 Task: Set the scheduling conditions so that the invitees can't schedule within 1 day of an event start time.
Action: Mouse pressed left at (163, 361)
Screenshot: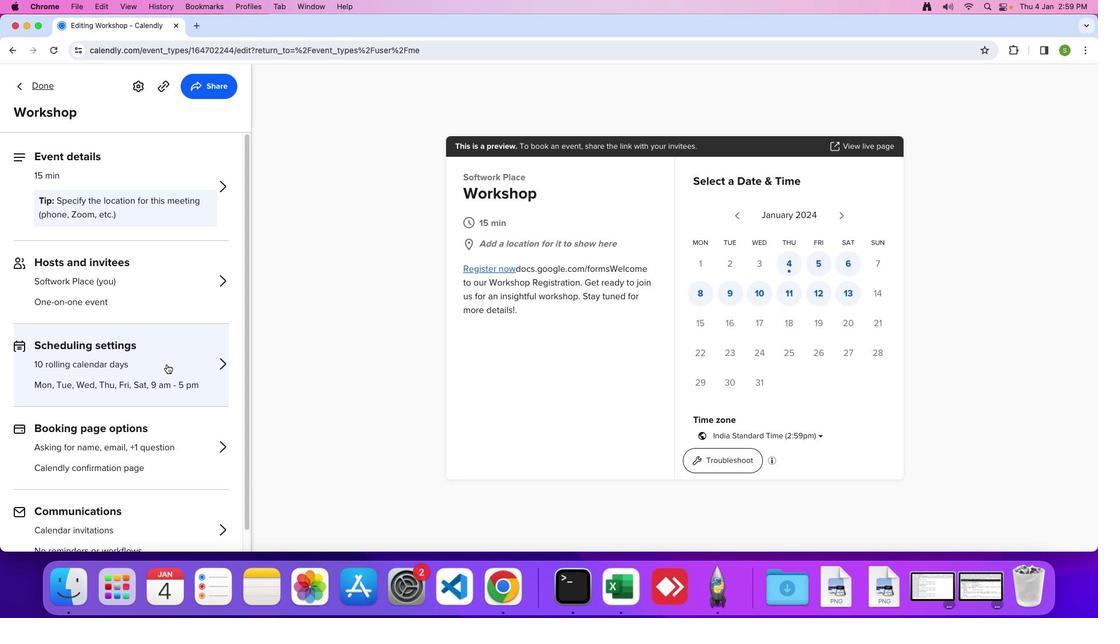 
Action: Mouse moved to (122, 418)
Screenshot: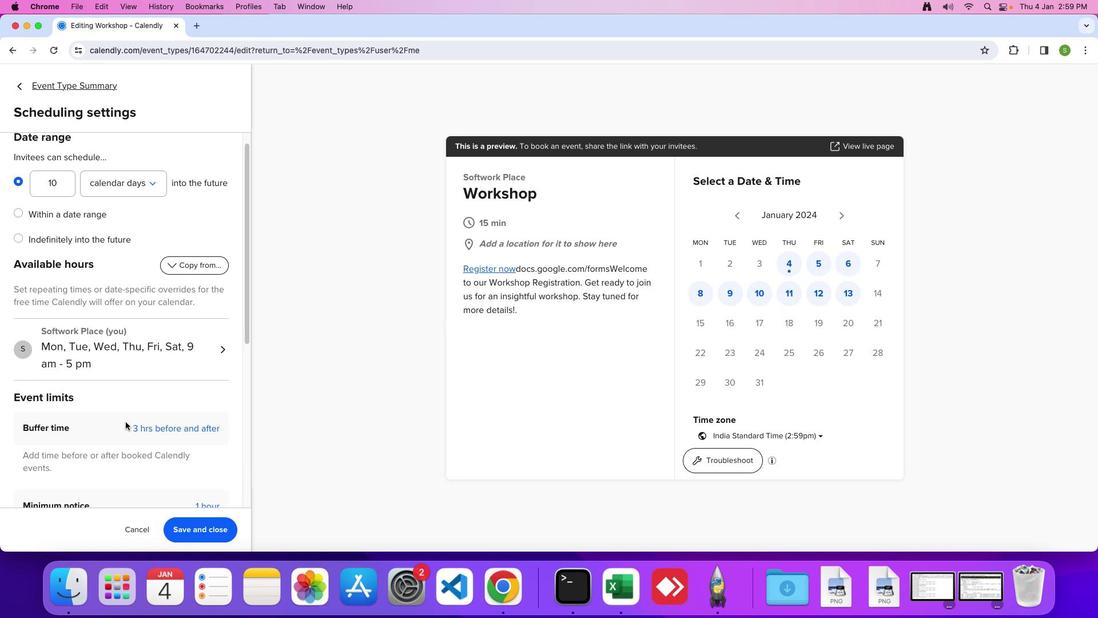 
Action: Mouse scrolled (122, 418) with delta (-2, -3)
Screenshot: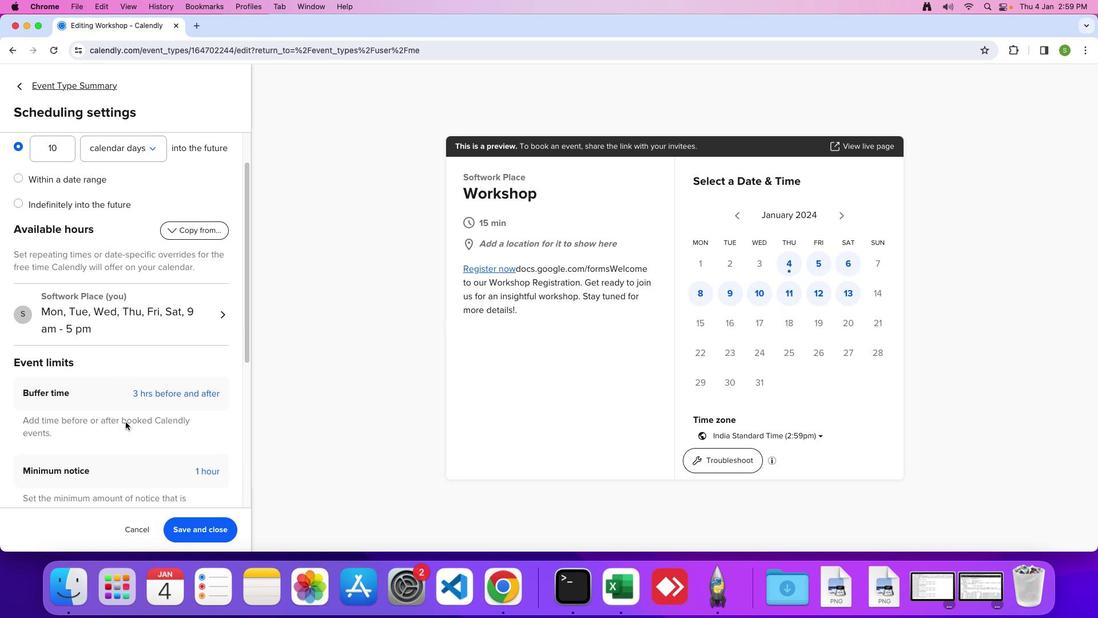 
Action: Mouse scrolled (122, 418) with delta (-2, -3)
Screenshot: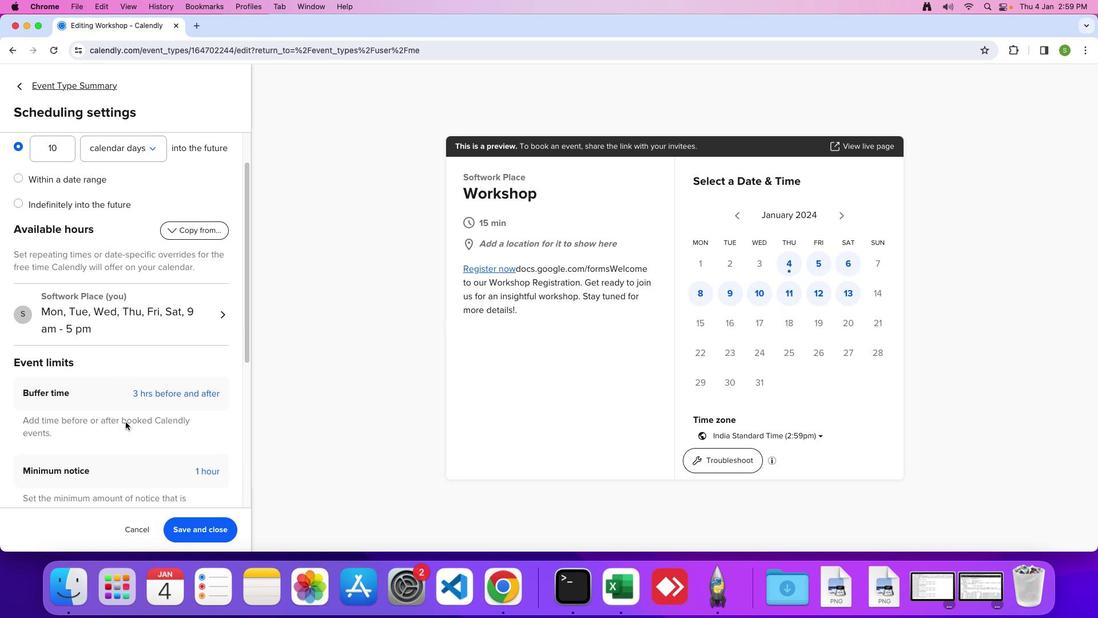 
Action: Mouse moved to (122, 418)
Screenshot: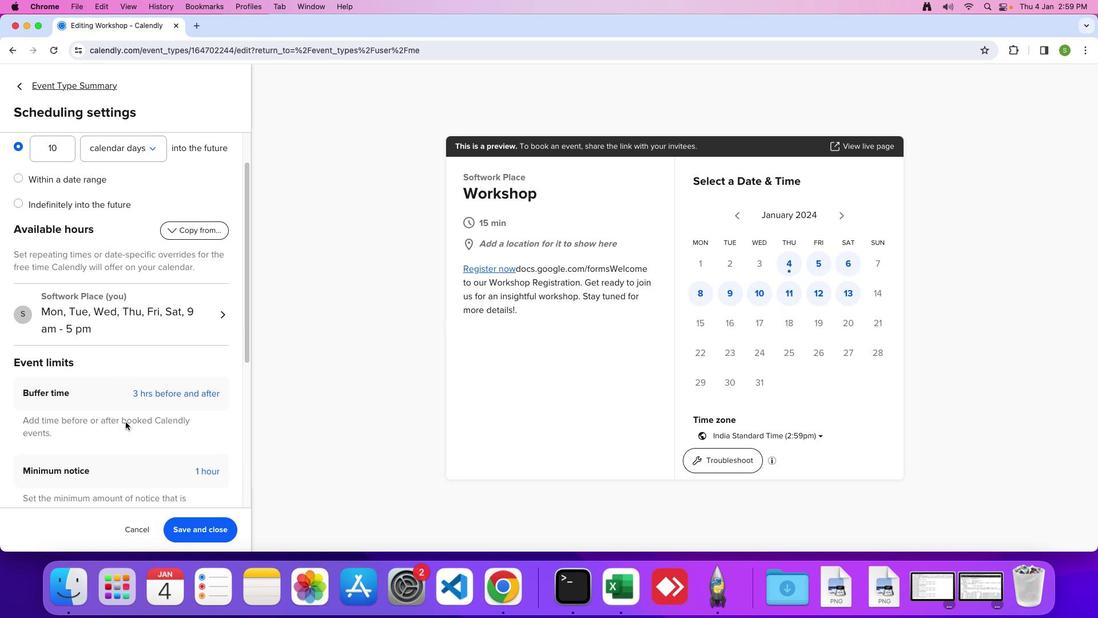 
Action: Mouse scrolled (122, 418) with delta (-2, -5)
Screenshot: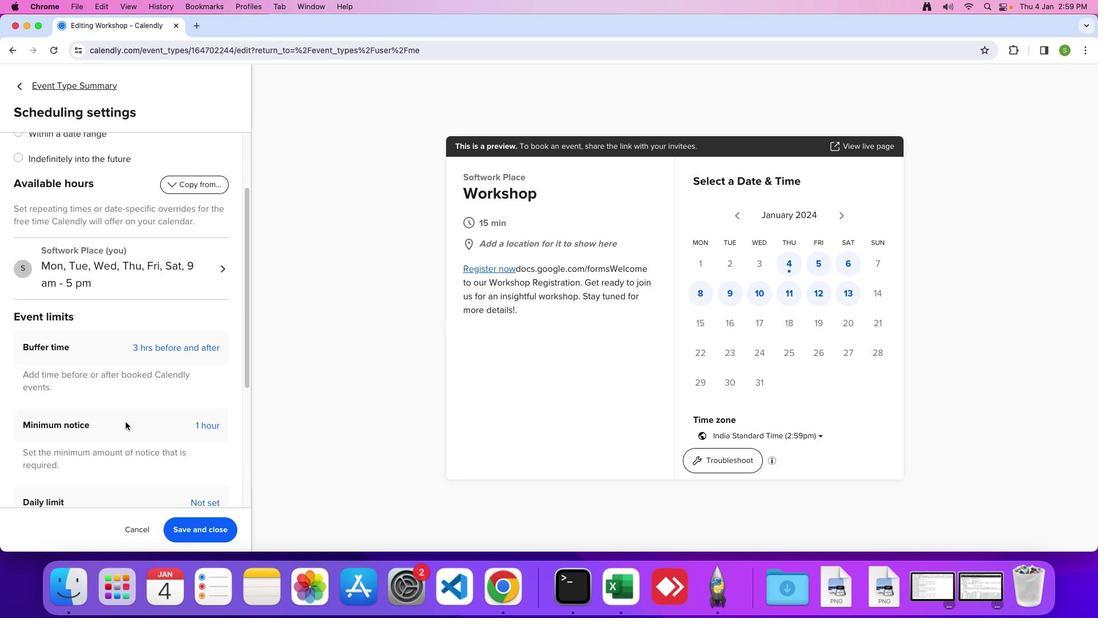 
Action: Mouse moved to (122, 418)
Screenshot: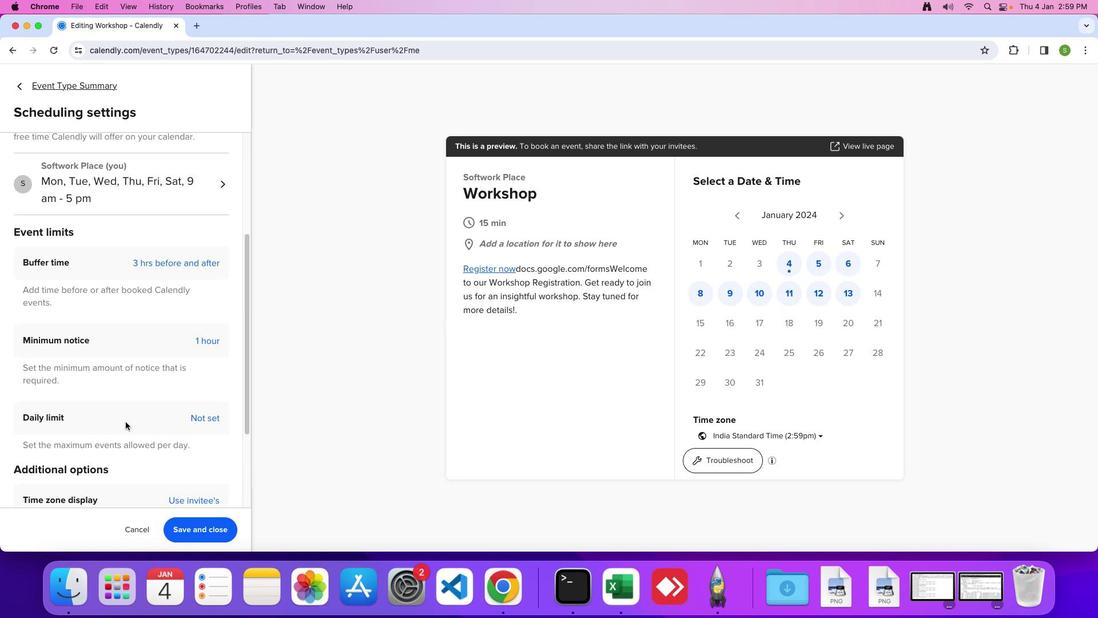 
Action: Mouse scrolled (122, 418) with delta (-2, -5)
Screenshot: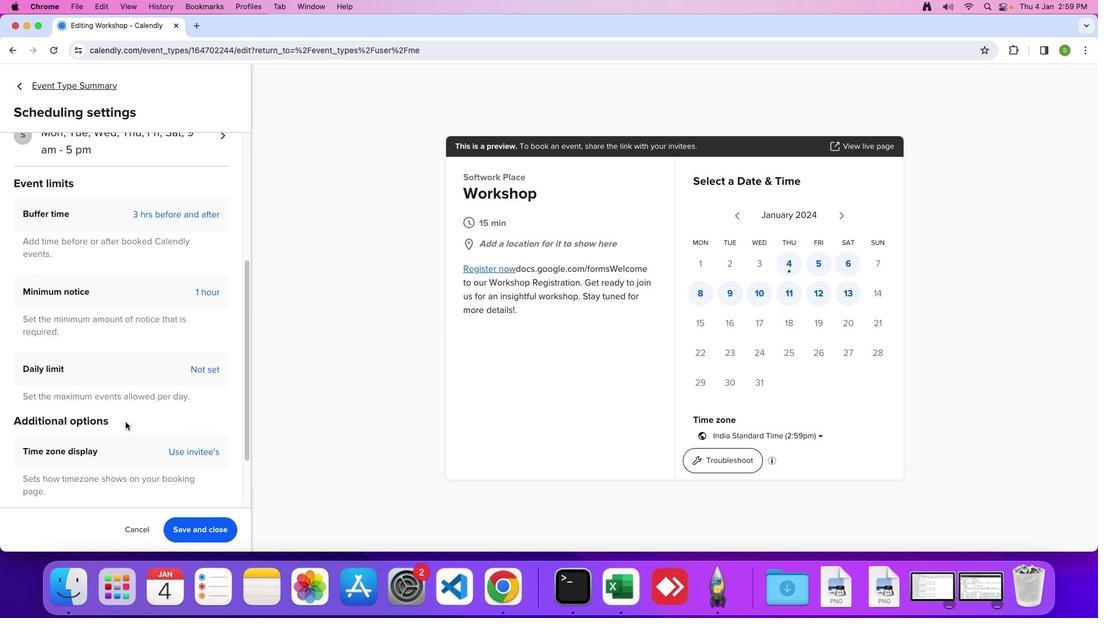 
Action: Mouse moved to (117, 269)
Screenshot: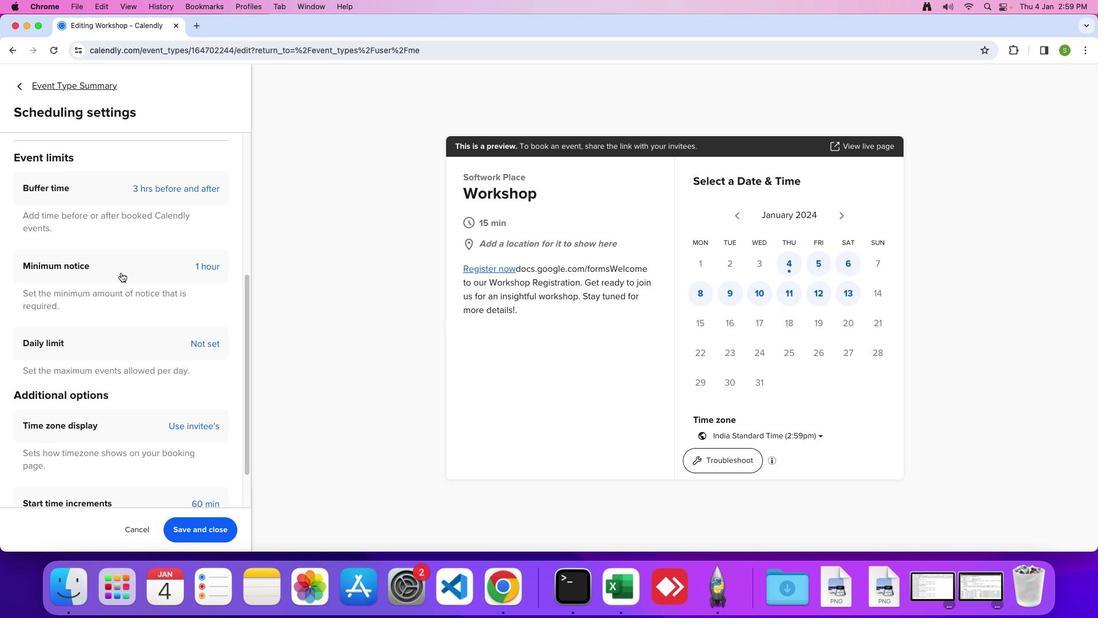 
Action: Mouse pressed left at (117, 269)
Screenshot: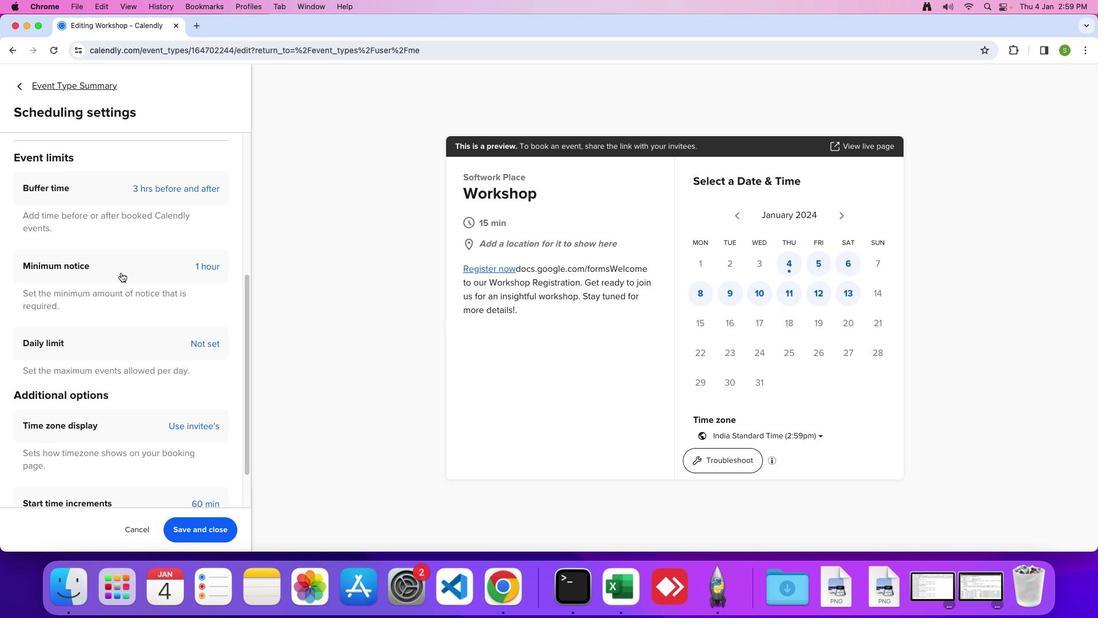 
Action: Mouse moved to (51, 310)
Screenshot: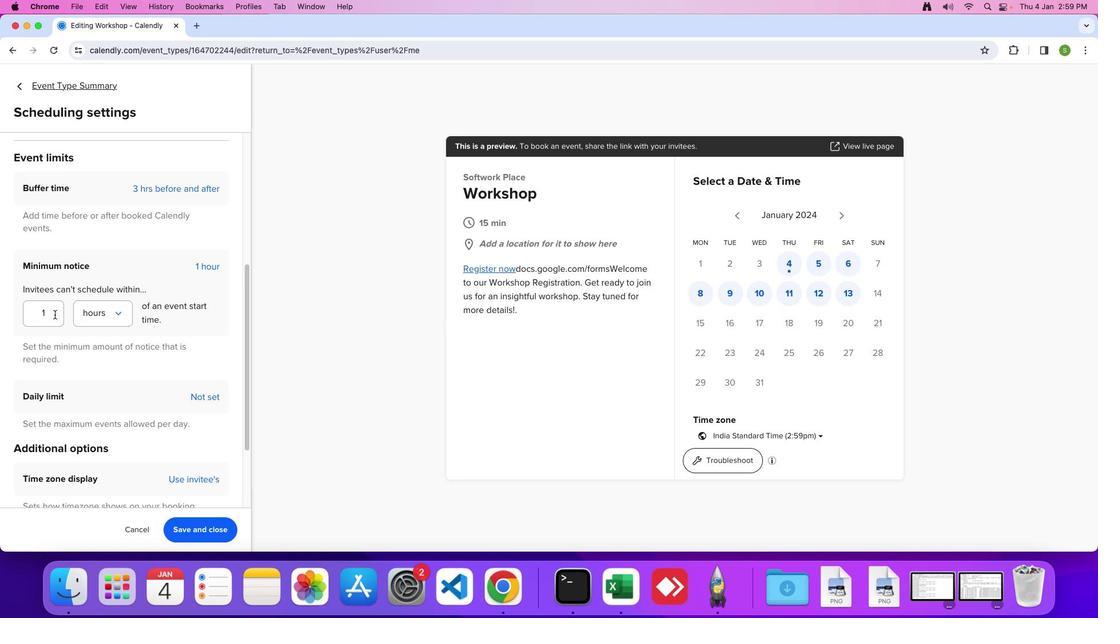 
Action: Mouse pressed left at (51, 310)
Screenshot: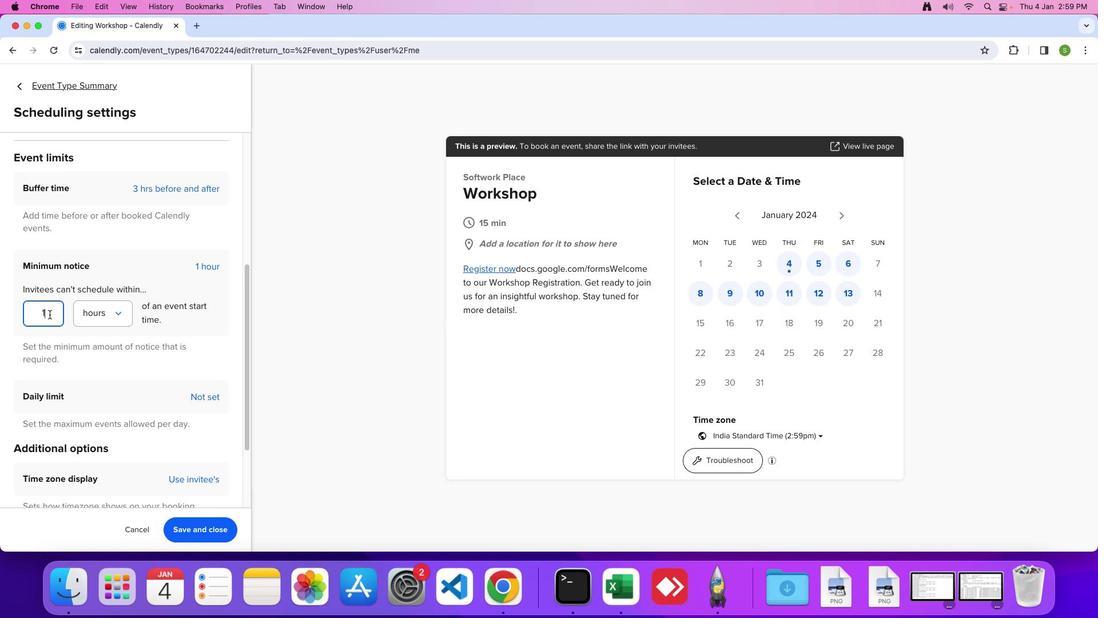 
Action: Mouse moved to (32, 309)
Screenshot: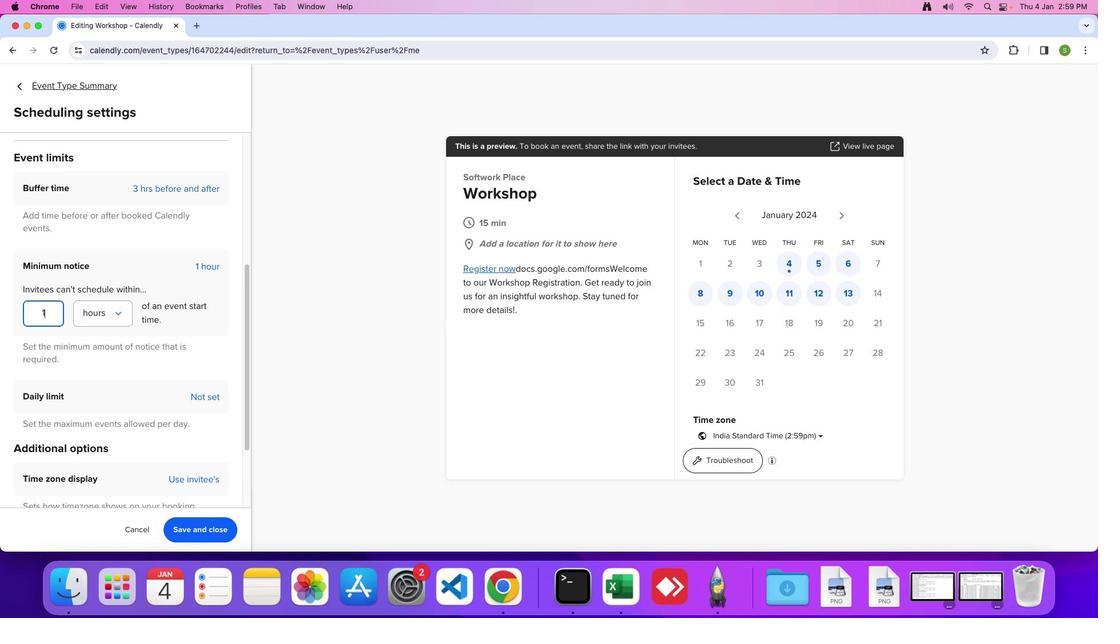 
Action: Key pressed '1'
Screenshot: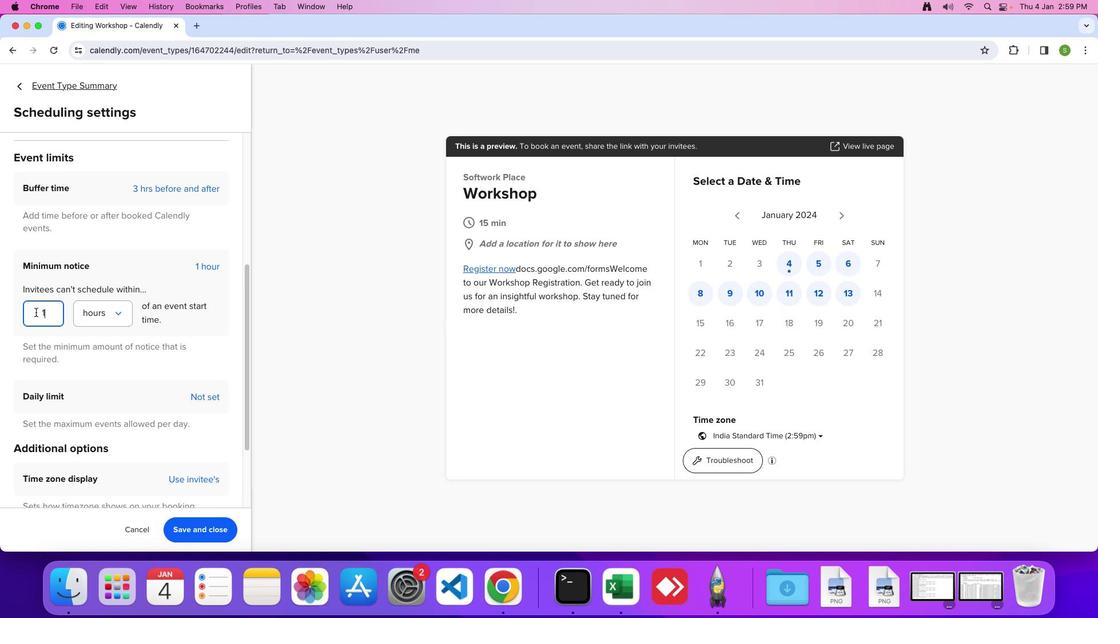 
Action: Mouse moved to (116, 314)
Screenshot: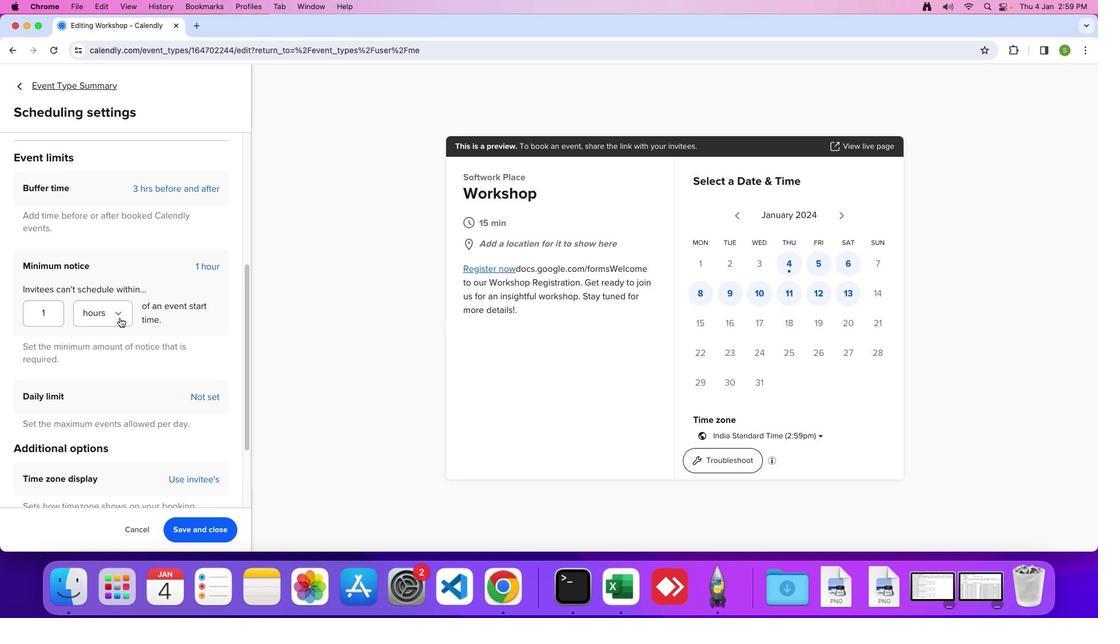 
Action: Mouse pressed left at (116, 314)
Screenshot: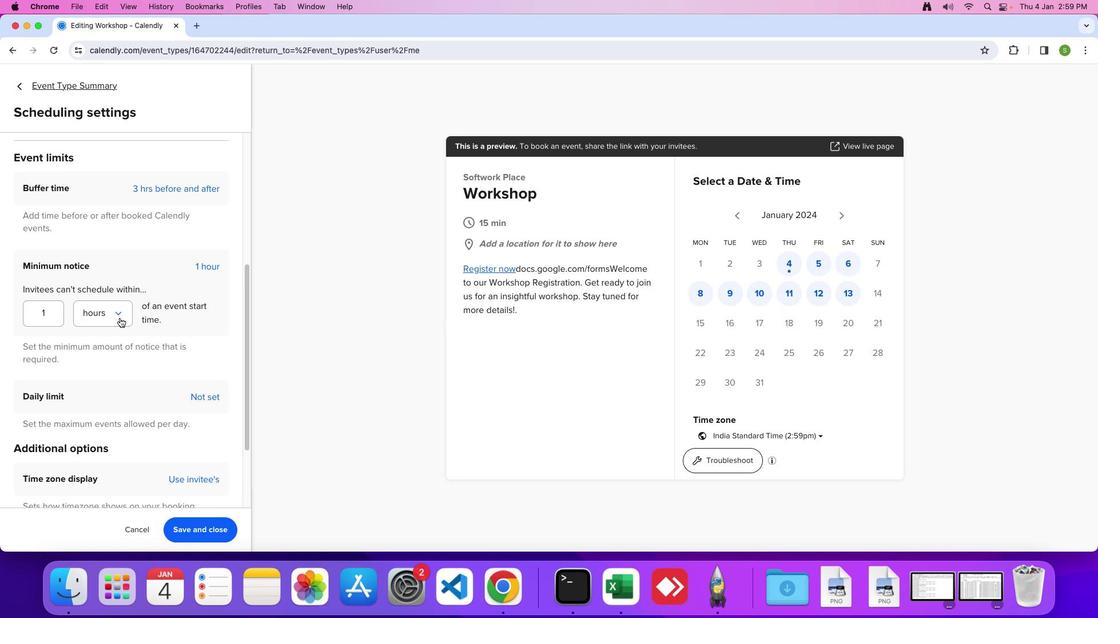 
Action: Mouse moved to (100, 387)
Screenshot: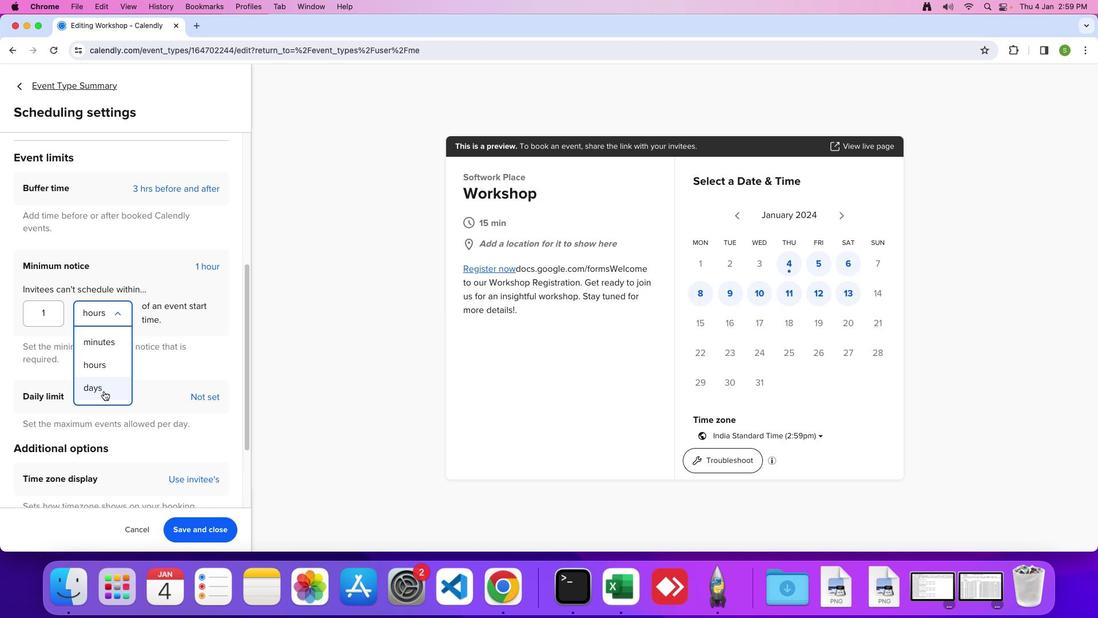 
Action: Mouse pressed left at (100, 387)
Screenshot: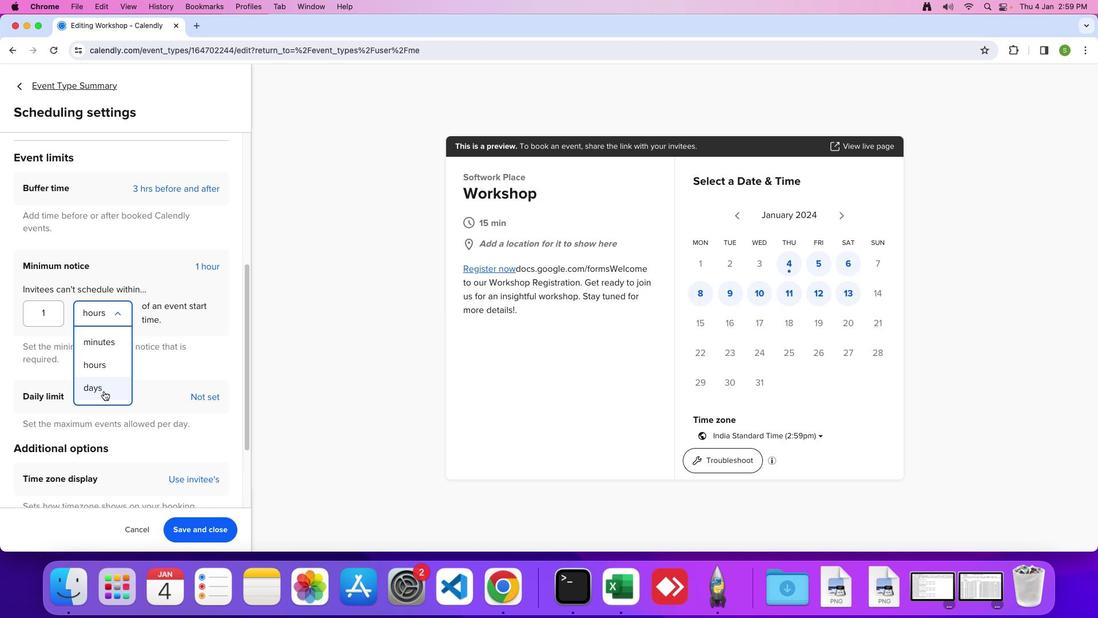 
Action: Mouse moved to (184, 486)
Screenshot: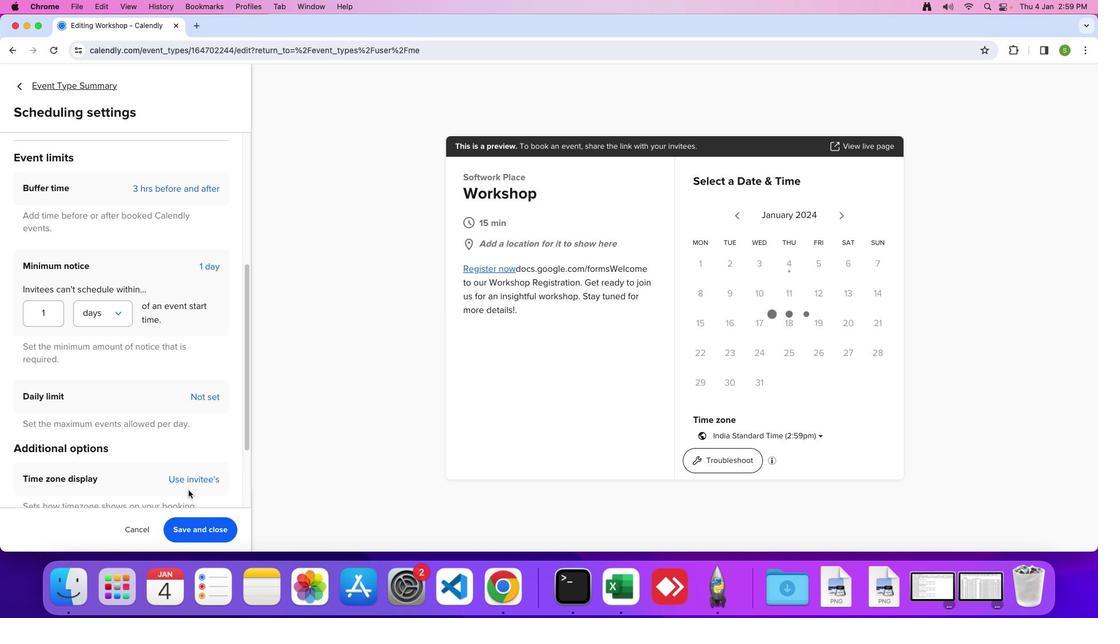 
